 Task: Change the avatar of your profile to Sushi.
Action: Mouse moved to (1202, 34)
Screenshot: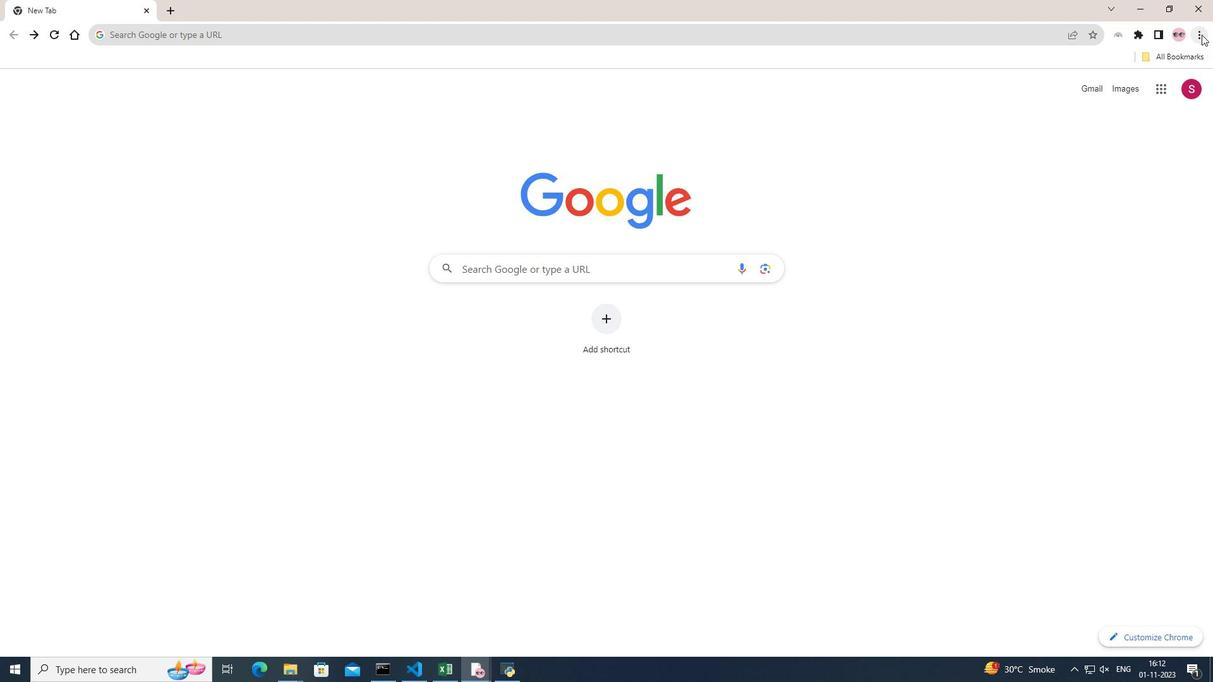 
Action: Mouse pressed left at (1202, 34)
Screenshot: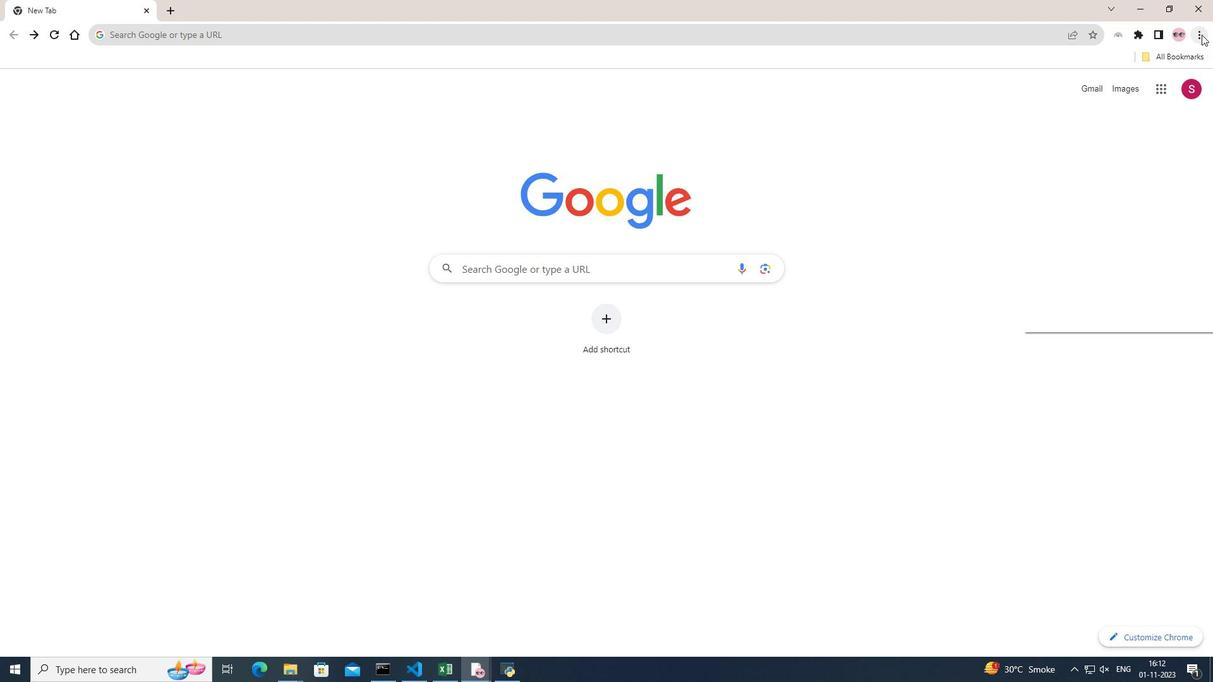 
Action: Mouse moved to (1091, 263)
Screenshot: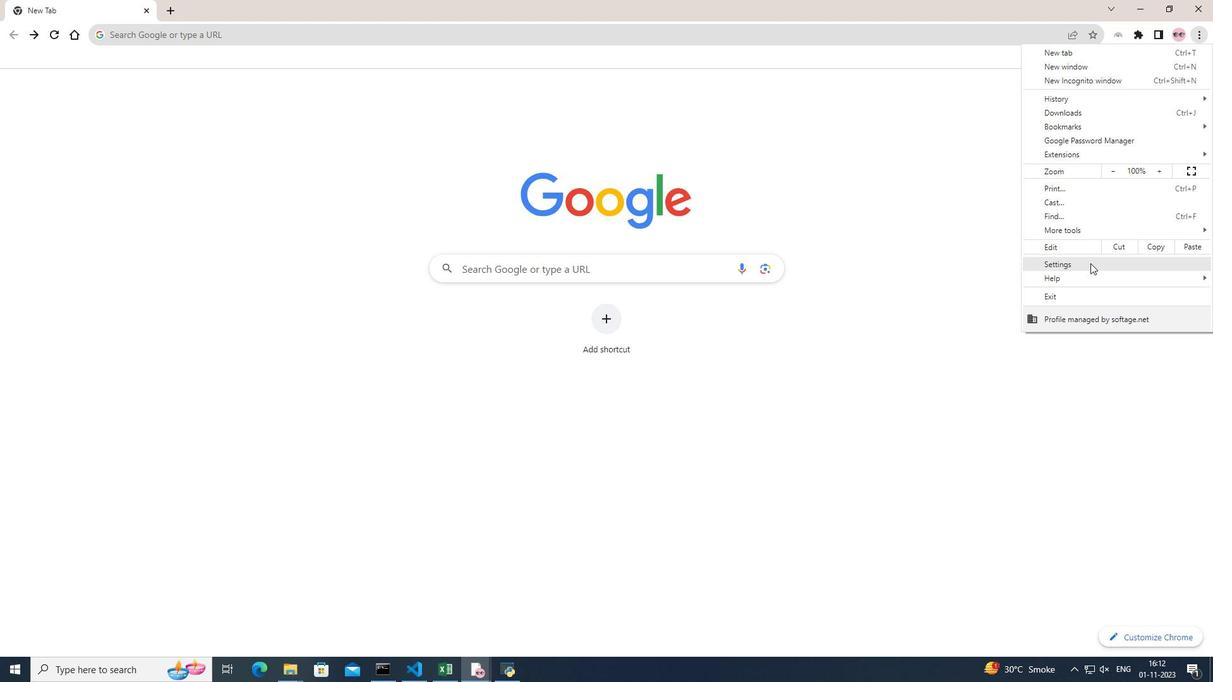 
Action: Mouse pressed left at (1091, 263)
Screenshot: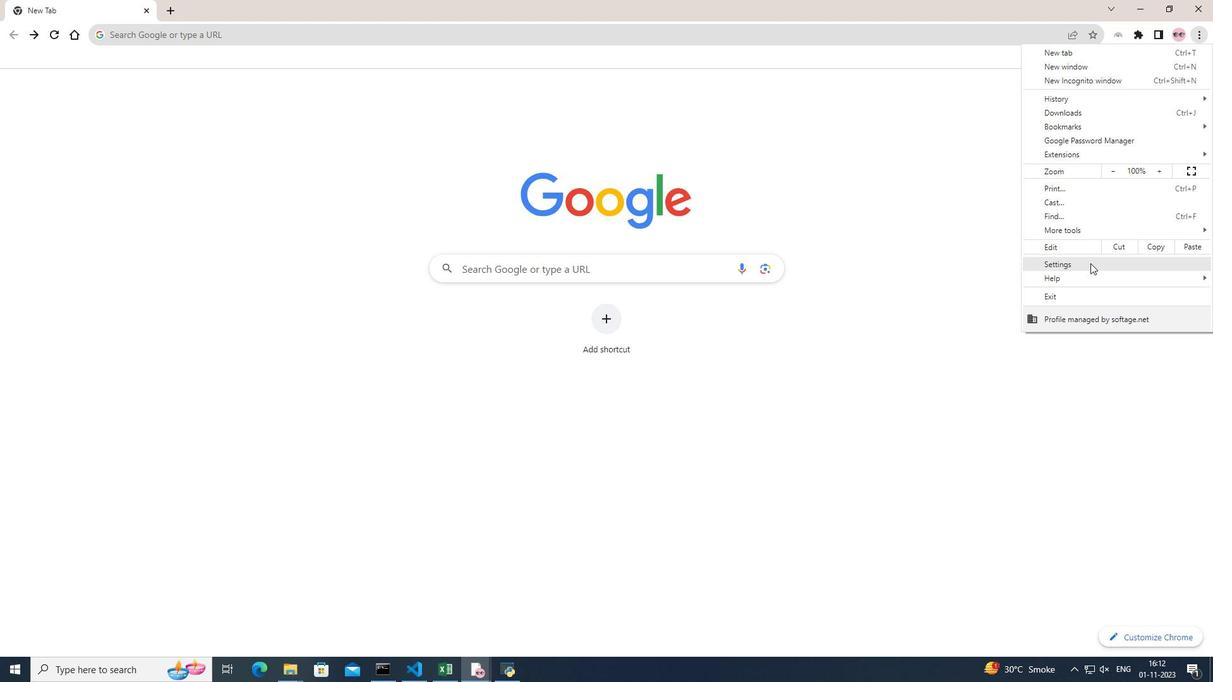 
Action: Mouse moved to (768, 294)
Screenshot: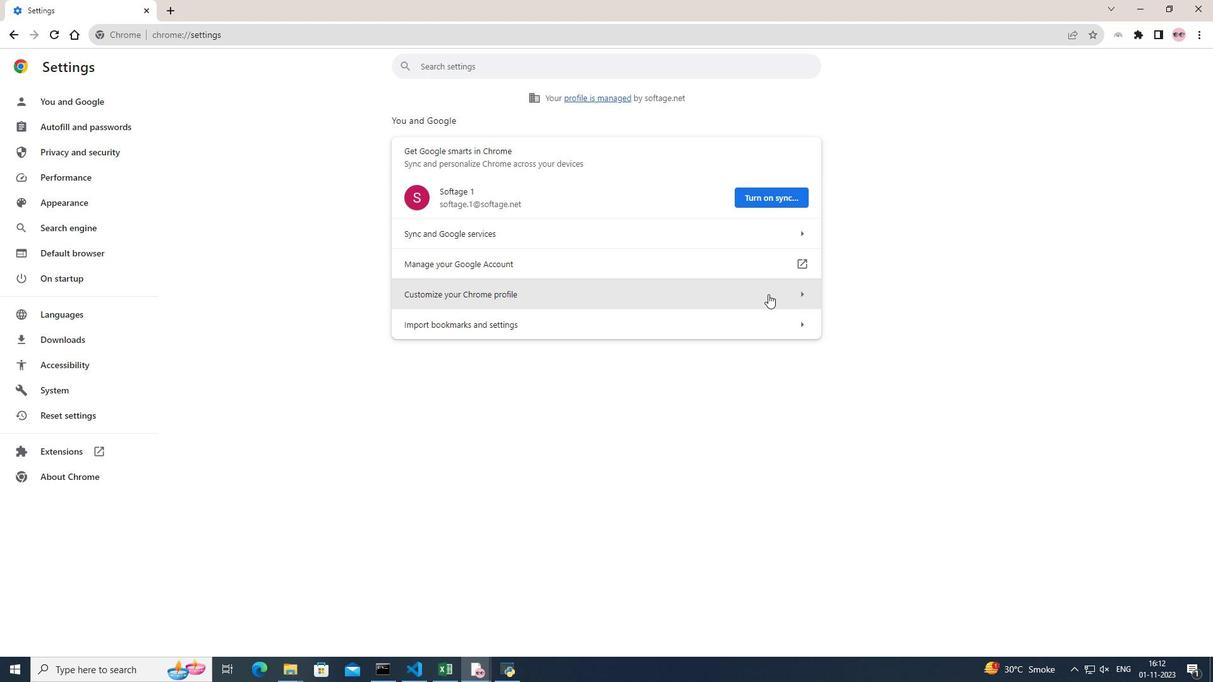 
Action: Mouse pressed left at (768, 294)
Screenshot: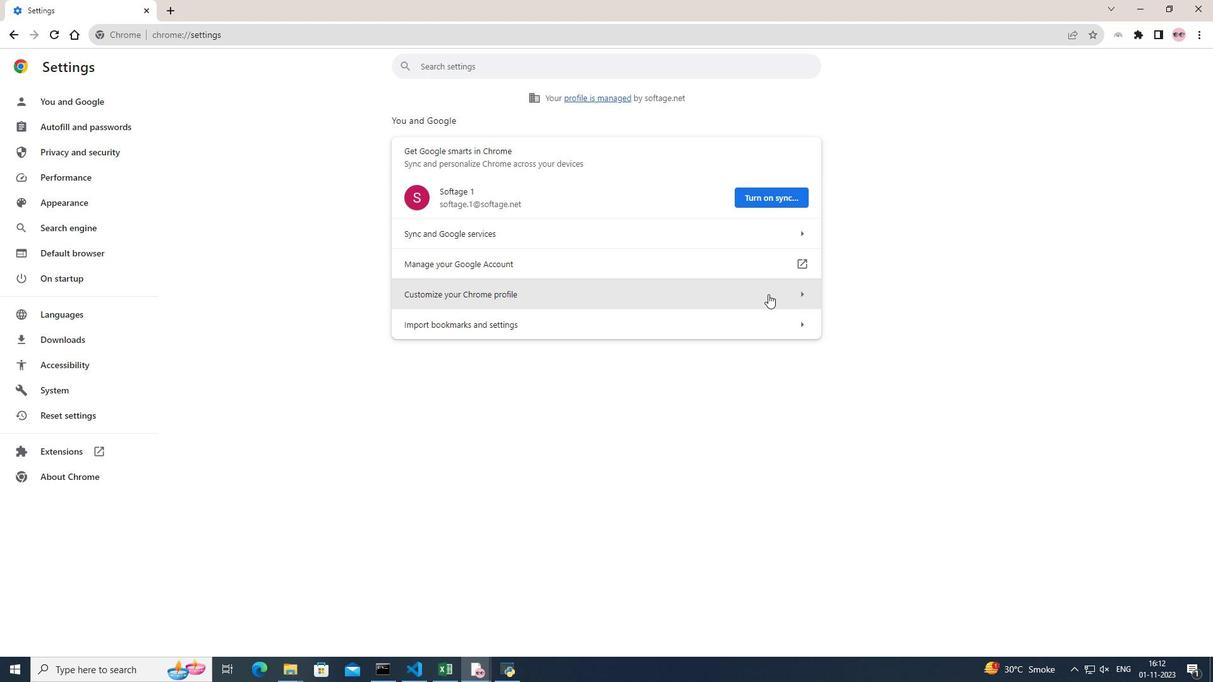 
Action: Mouse pressed left at (768, 294)
Screenshot: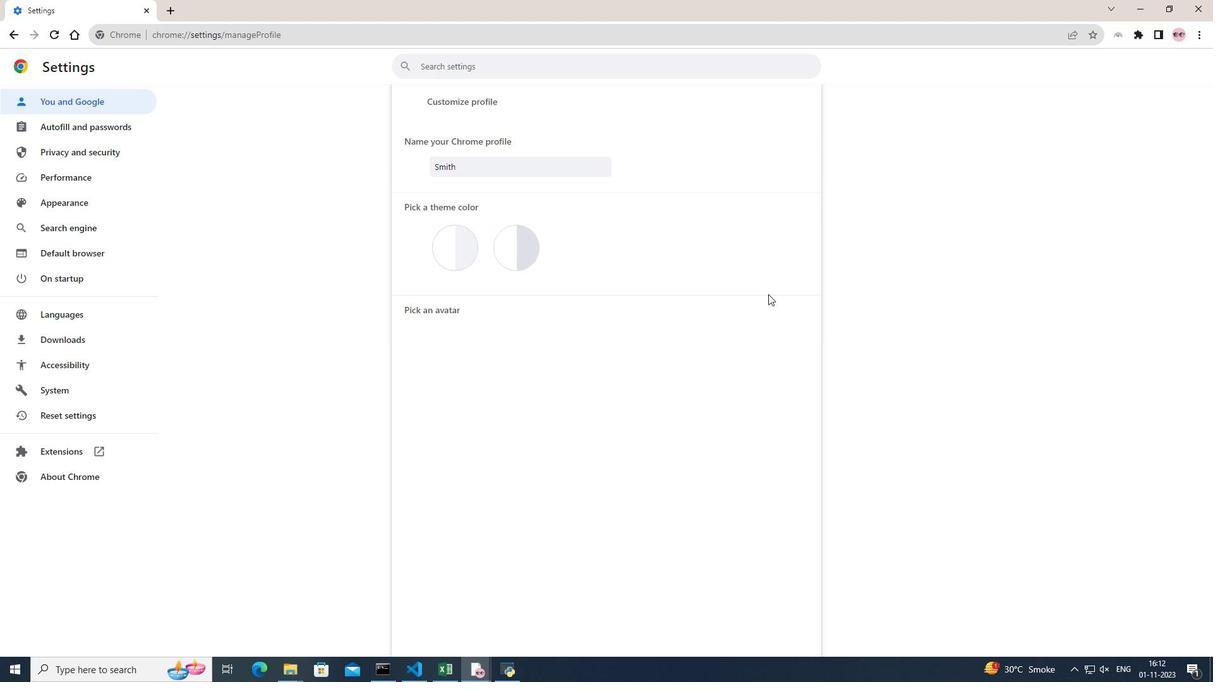 
Action: Mouse moved to (927, 402)
Screenshot: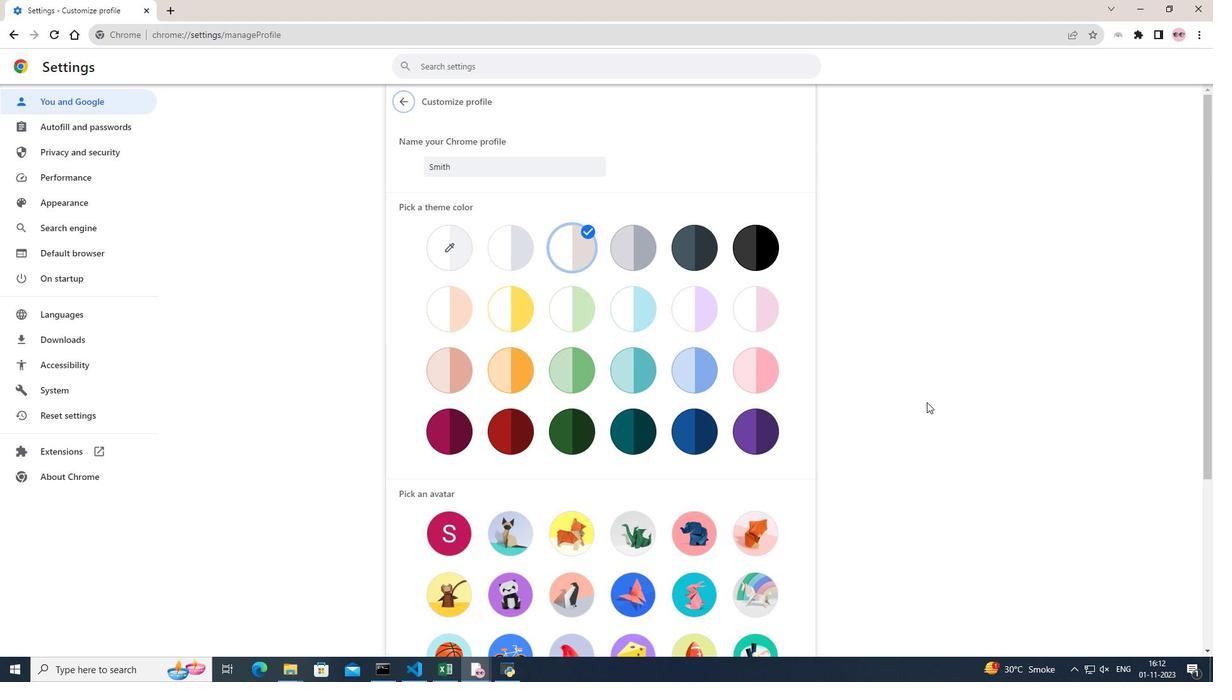 
Action: Mouse scrolled (927, 402) with delta (0, 0)
Screenshot: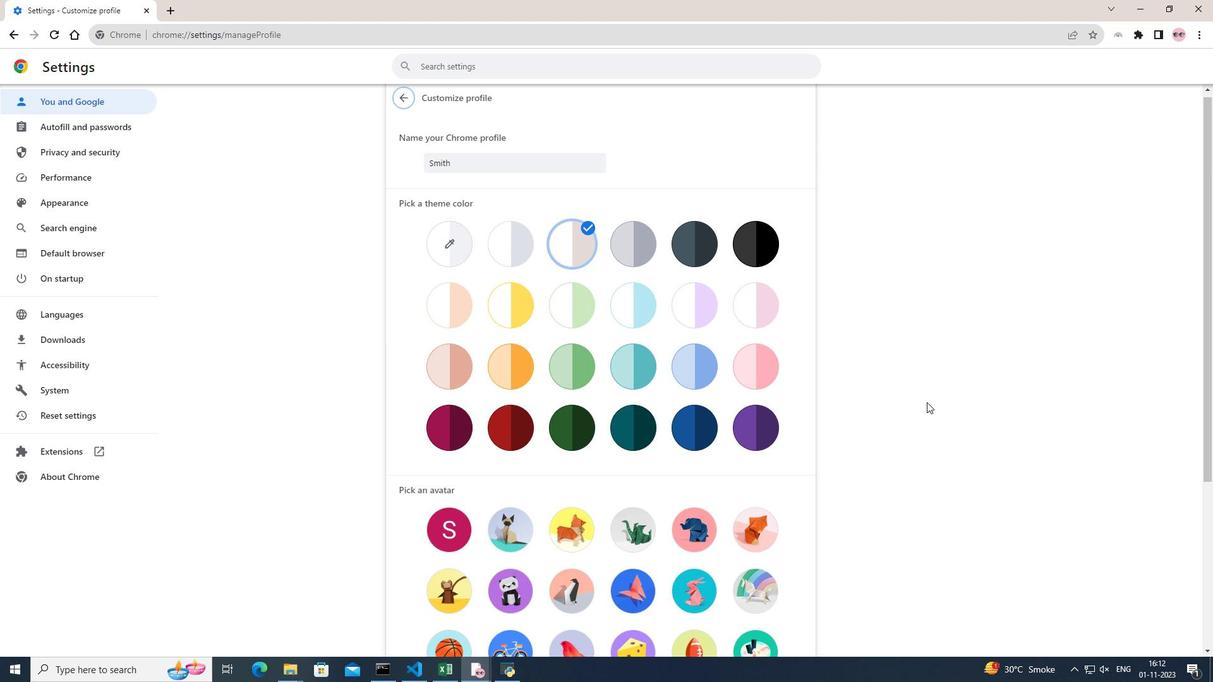 
Action: Mouse scrolled (927, 402) with delta (0, 0)
Screenshot: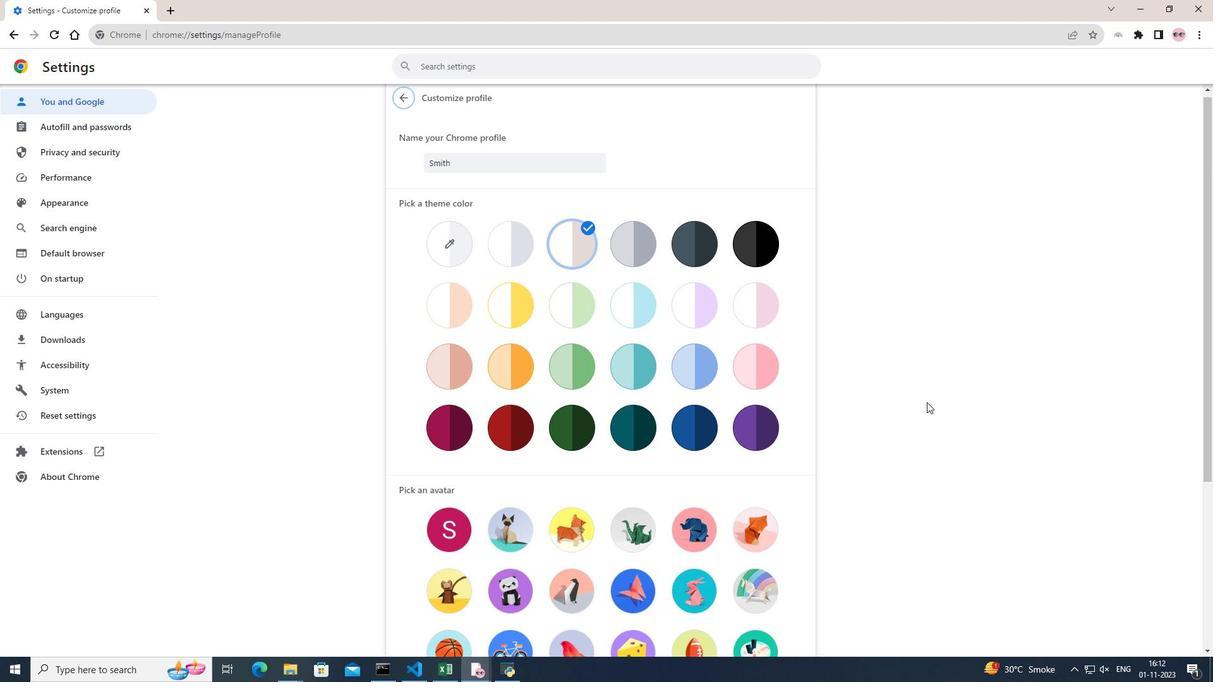 
Action: Mouse scrolled (927, 402) with delta (0, 0)
Screenshot: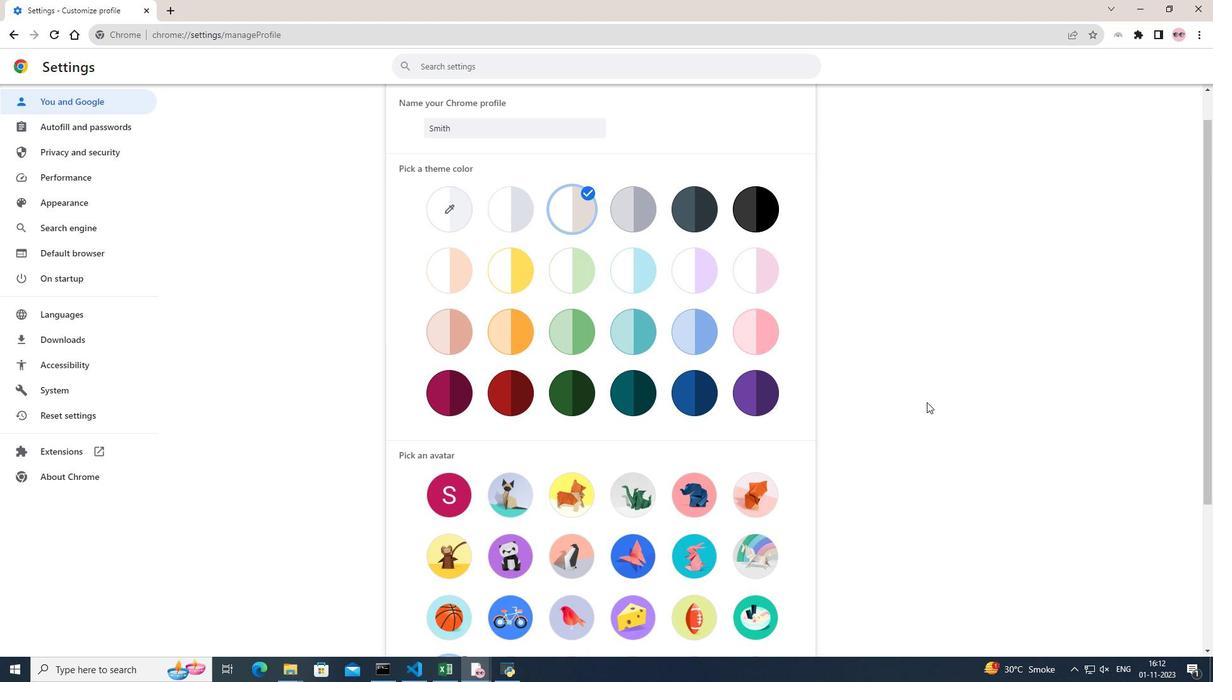 
Action: Mouse scrolled (927, 402) with delta (0, 0)
Screenshot: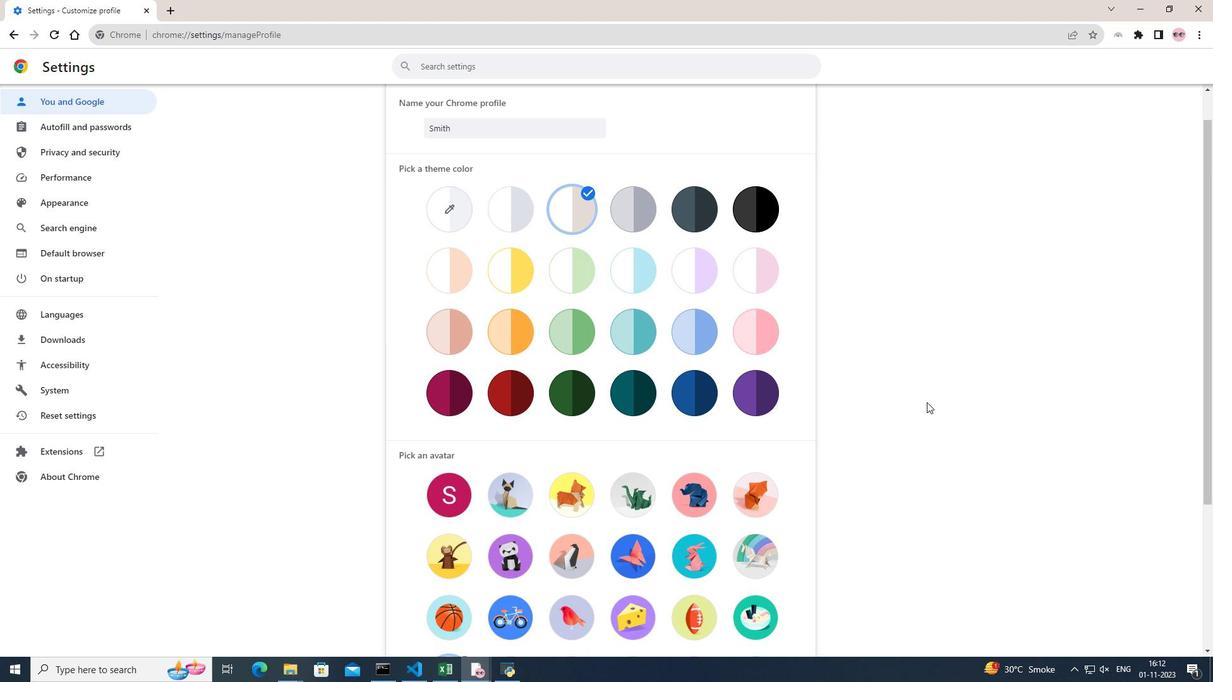
Action: Mouse scrolled (927, 402) with delta (0, 0)
Screenshot: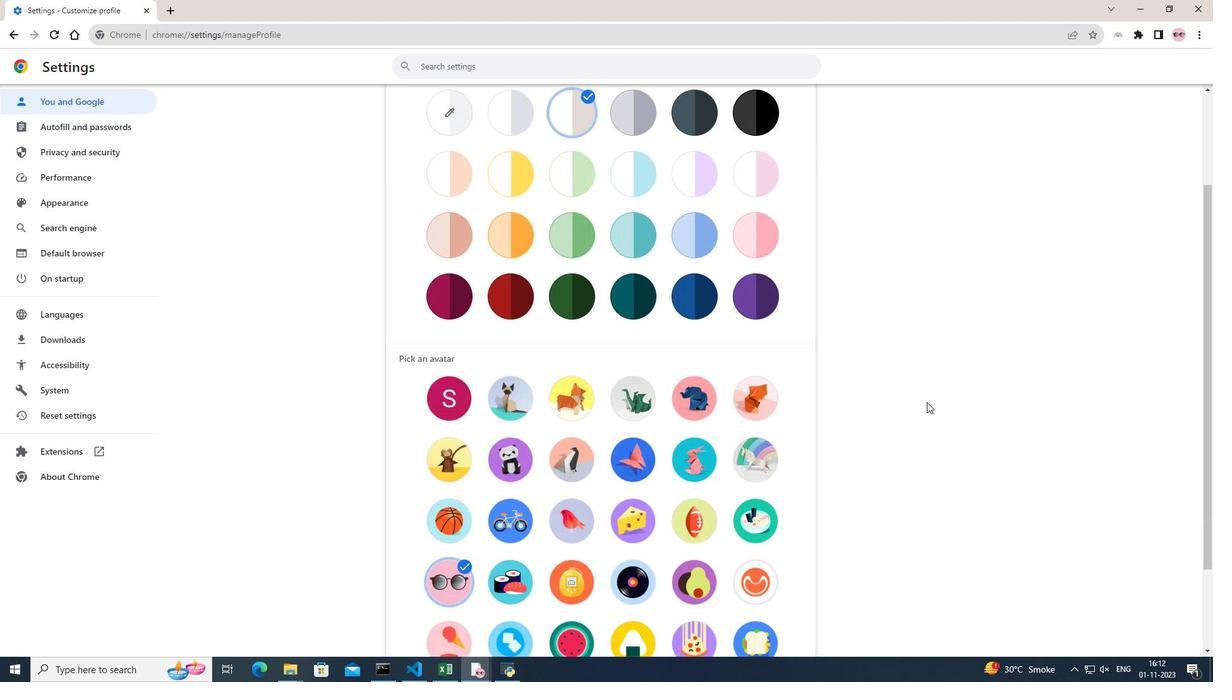 
Action: Mouse moved to (505, 470)
Screenshot: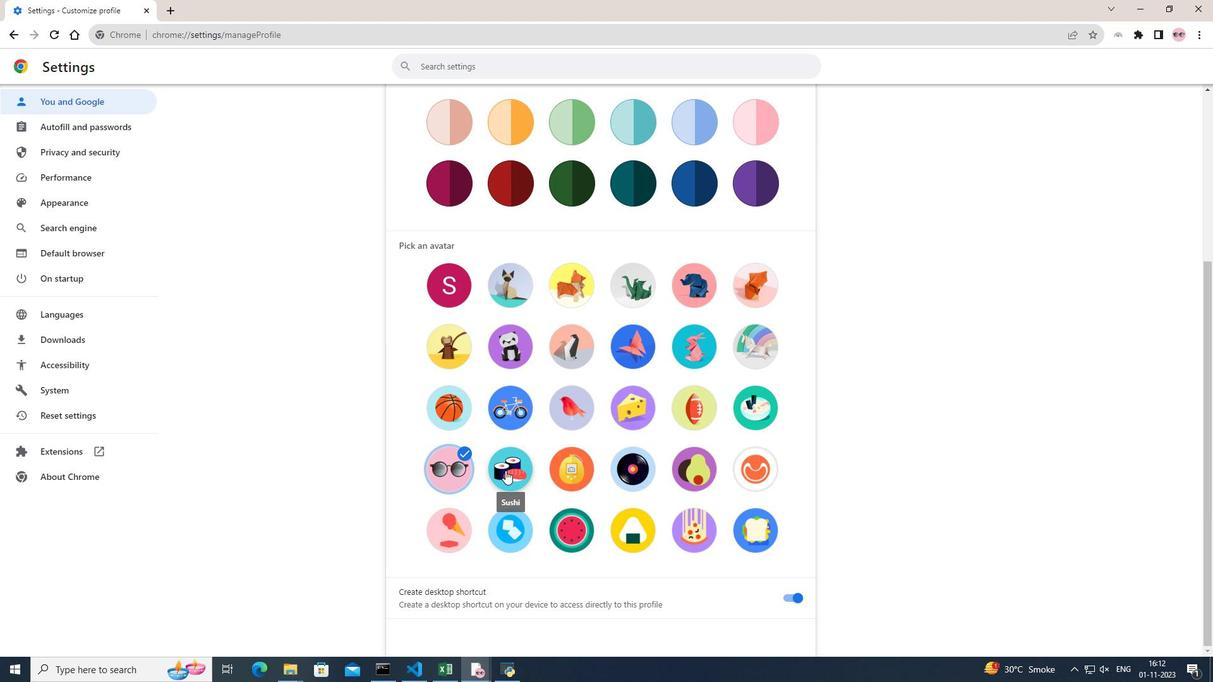 
Action: Mouse pressed left at (505, 470)
Screenshot: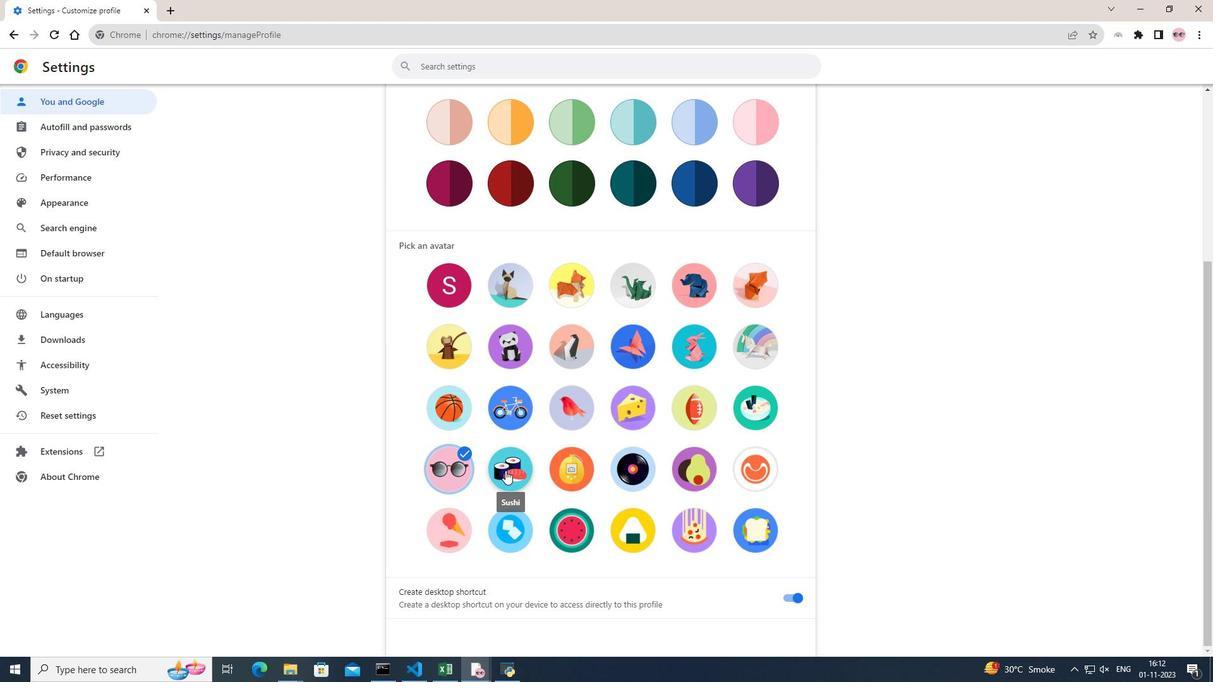 
Action: Mouse moved to (1024, 441)
Screenshot: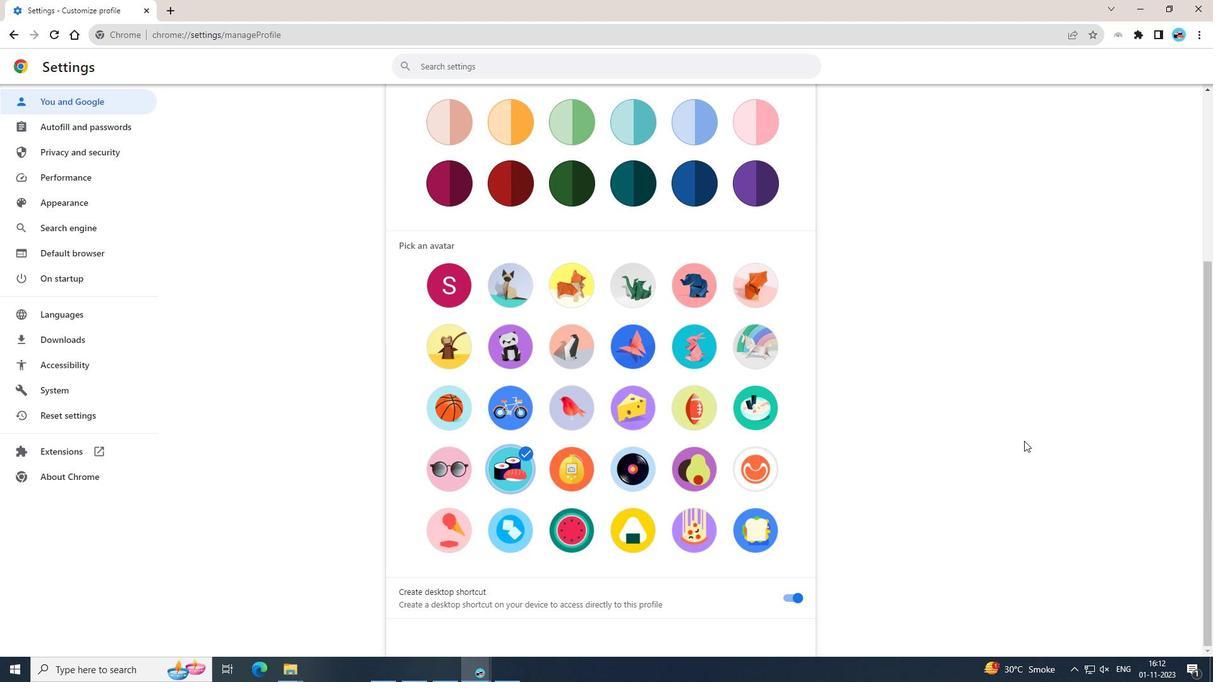 
